 Task: Create Card Supply Chain Planning in Board IT Security Best Practices to Workspace Cloud Storage Services. Create Card Flea Market Review in Board Employee Motivation and Engagement Programs to Workspace Cloud Storage Services. Create Card Supply Chain Execution in Board Market Segmentation and Targeting Market Size Estimation and Analysis to Workspace Cloud Storage Services
Action: Mouse moved to (55, 278)
Screenshot: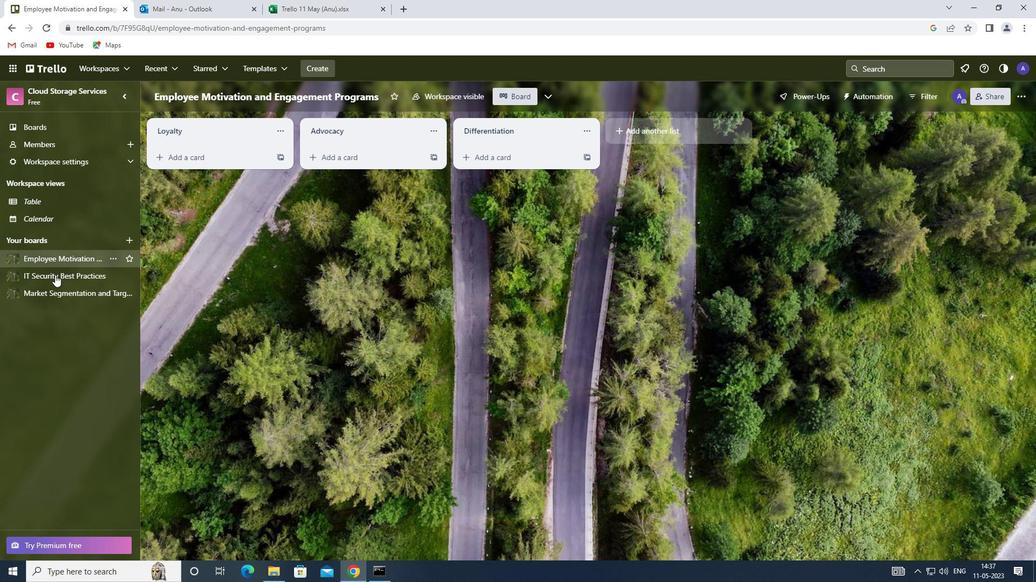 
Action: Mouse pressed left at (55, 278)
Screenshot: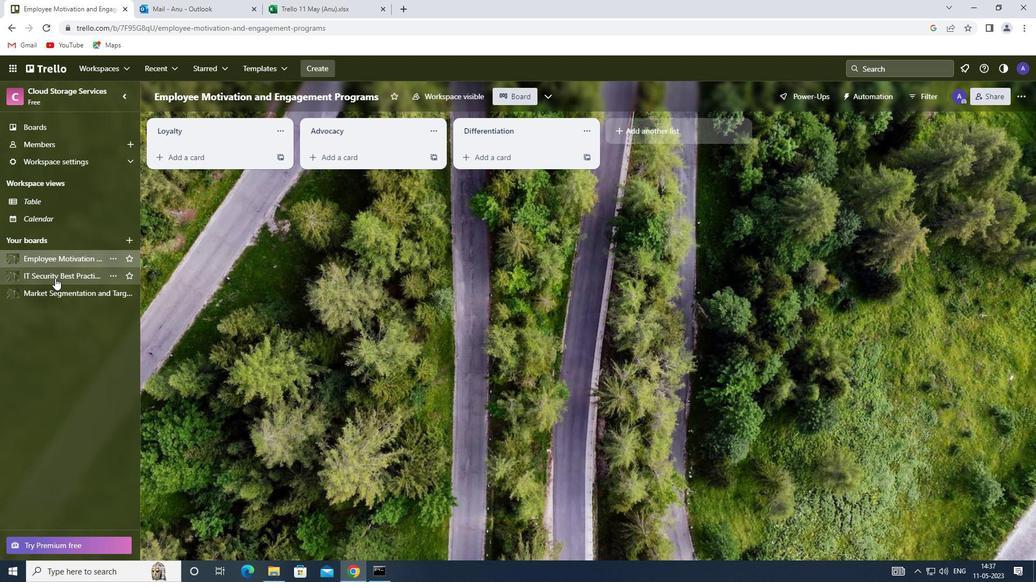 
Action: Mouse moved to (201, 160)
Screenshot: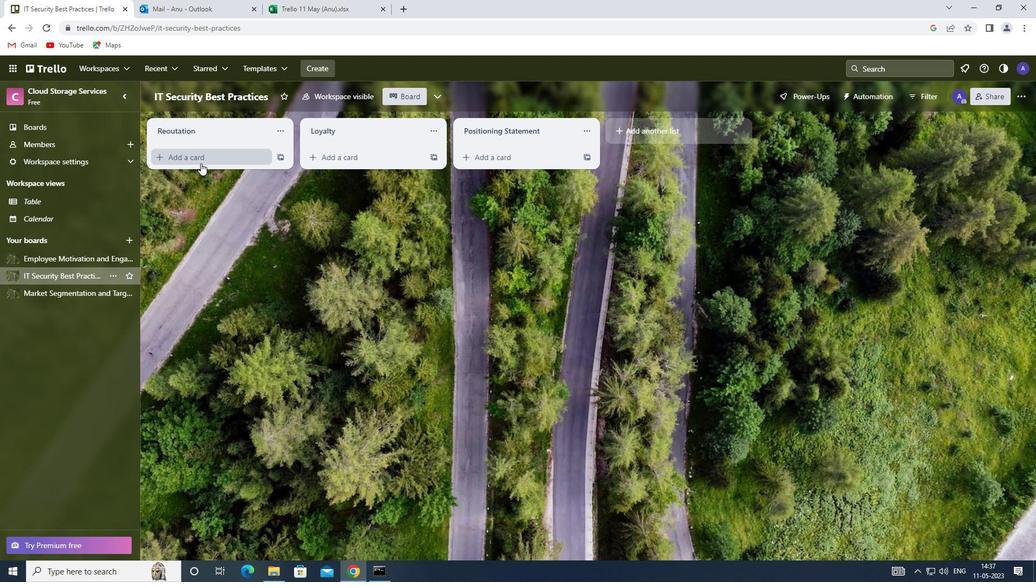 
Action: Mouse pressed left at (201, 160)
Screenshot: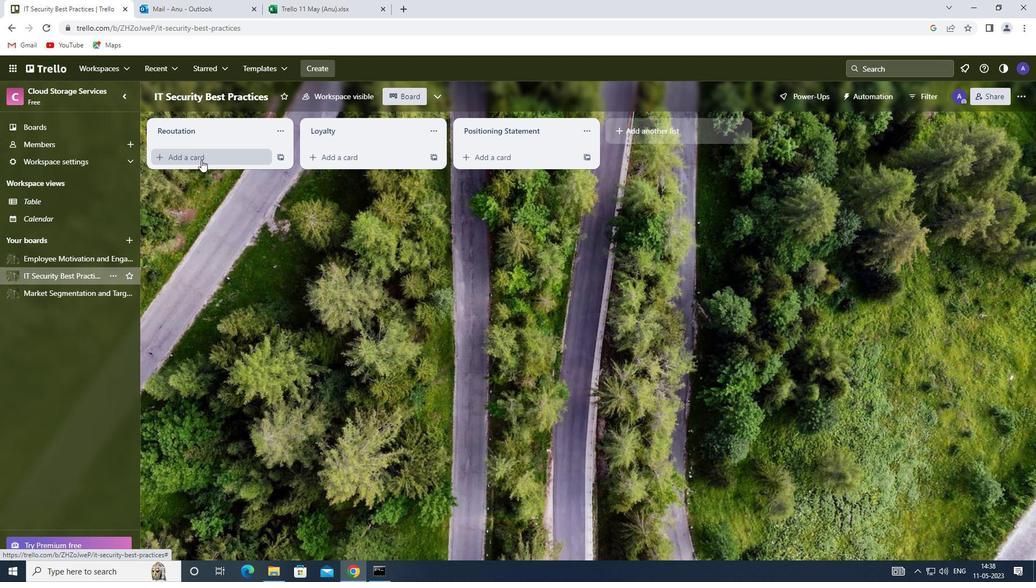 
Action: Mouse moved to (201, 159)
Screenshot: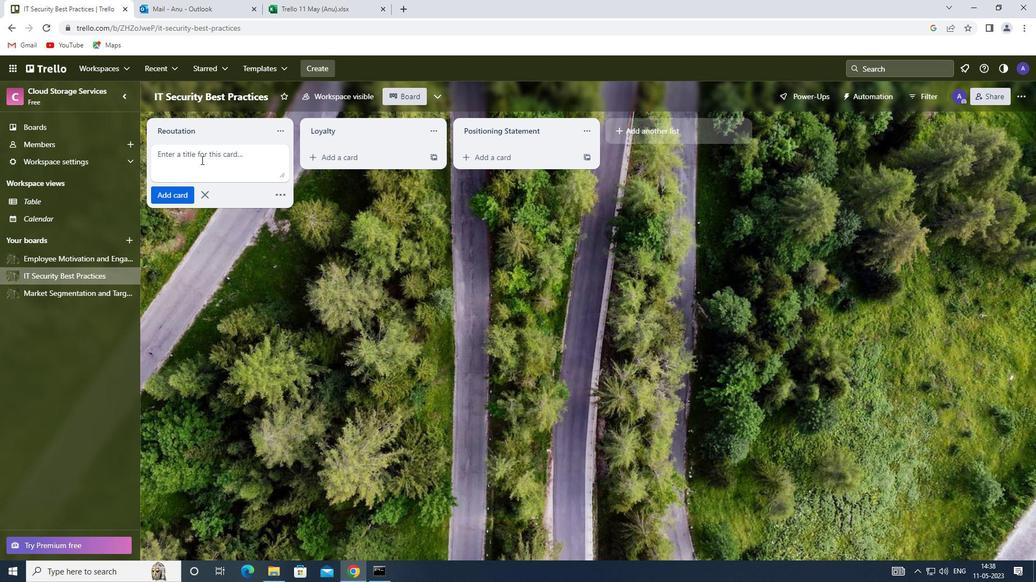 
Action: Key pressed <Key.shift>SUPPLY<Key.space><Key.shift>CHAIN<Key.space><Key.shift>PLANNING<Key.enter>
Screenshot: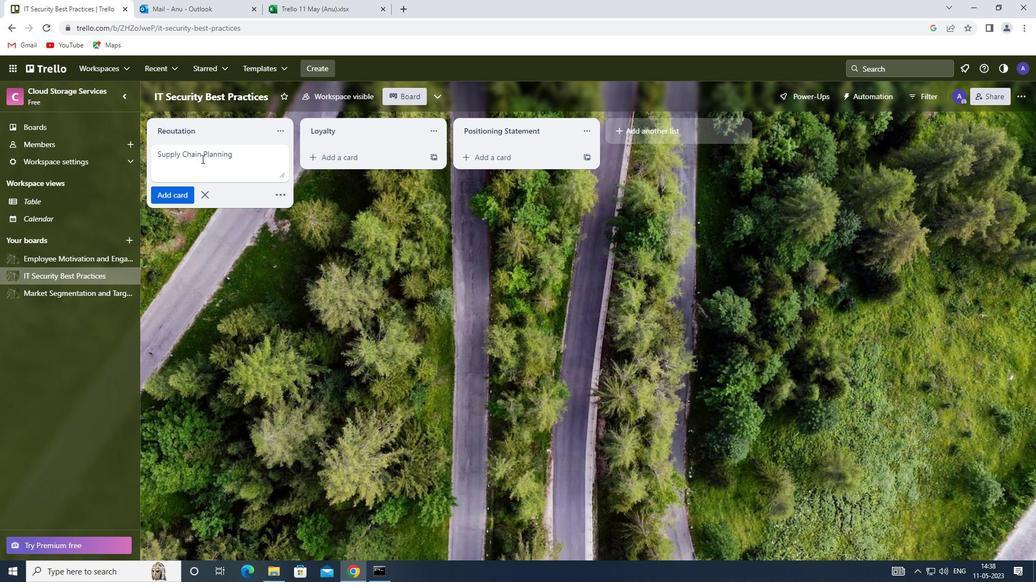 
Action: Mouse moved to (50, 260)
Screenshot: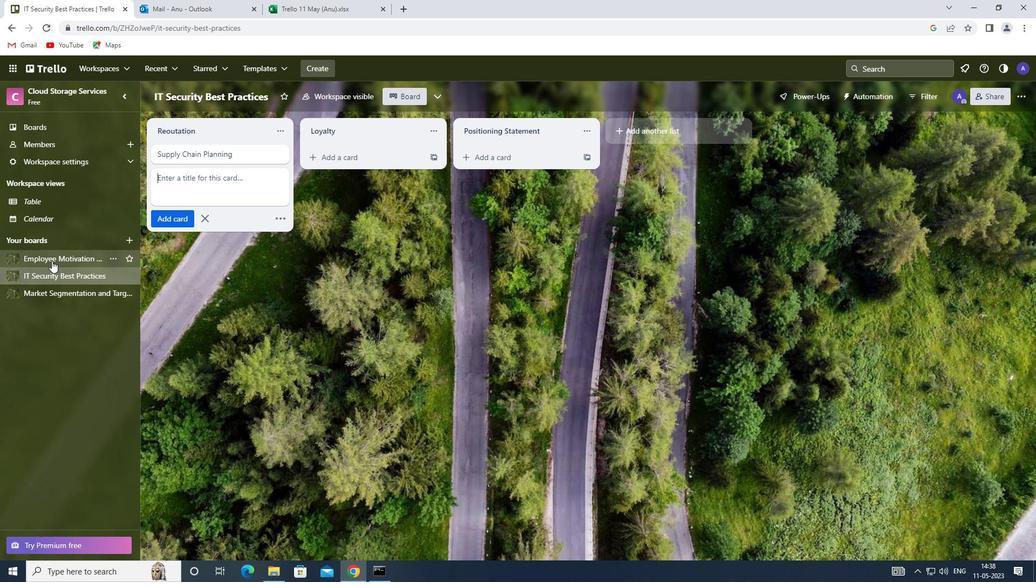 
Action: Mouse pressed left at (50, 260)
Screenshot: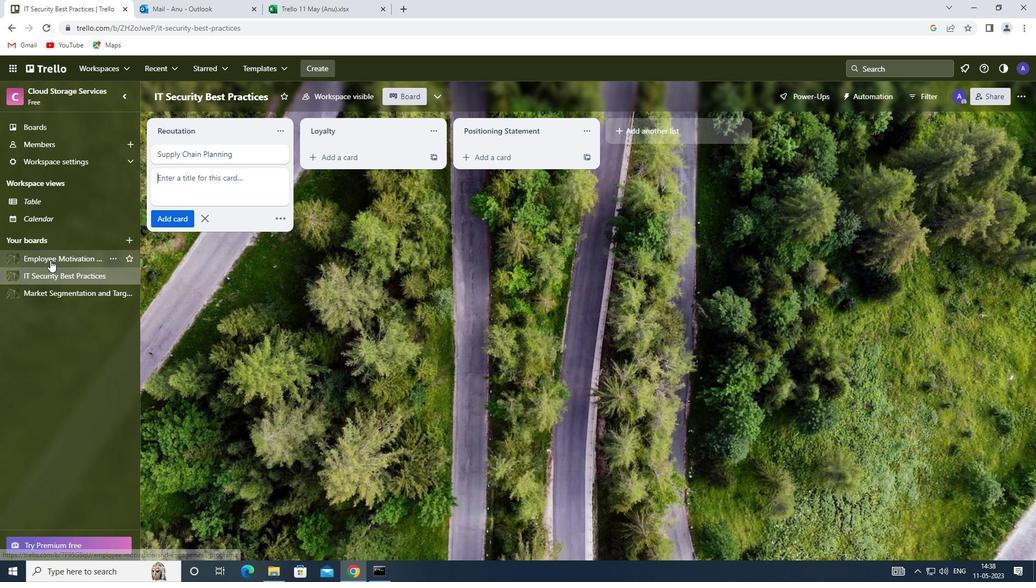 
Action: Mouse moved to (209, 159)
Screenshot: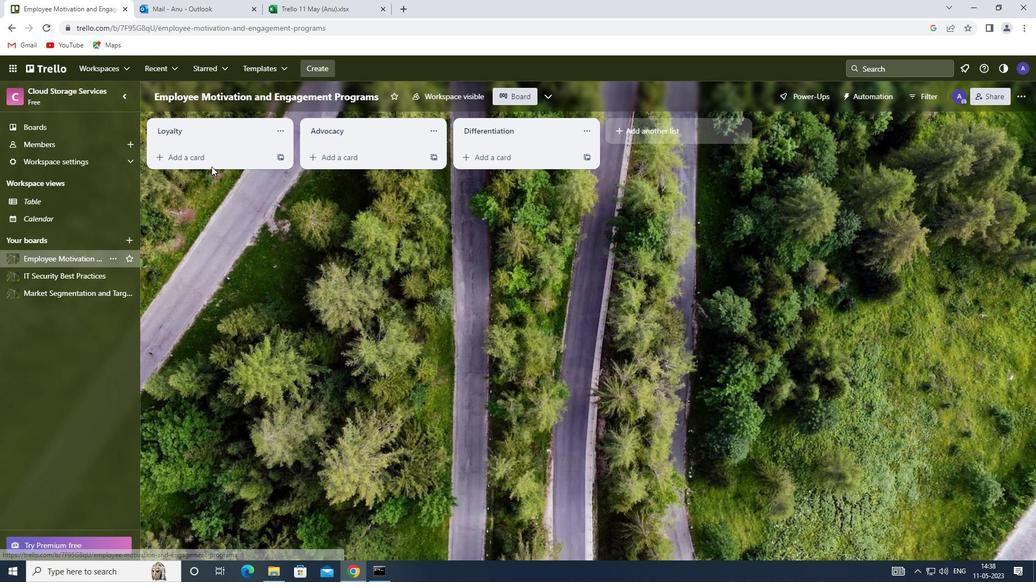 
Action: Mouse pressed left at (209, 159)
Screenshot: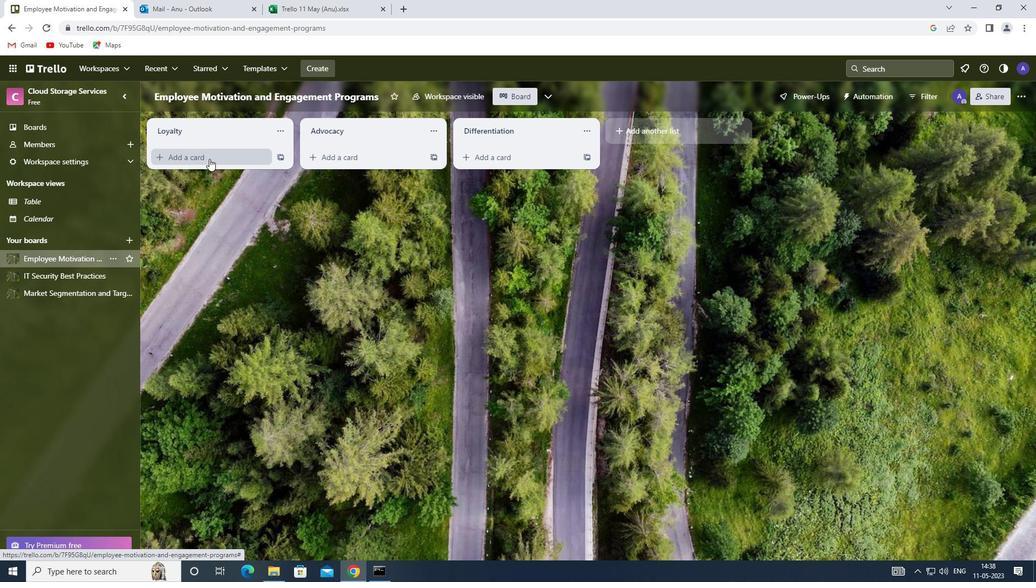 
Action: Key pressed <Key.shift><Key.shift><Key.shift><Key.shift>FLEA<Key.space><Key.shift>MARKET<Key.space><Key.shift>REVIEW<Key.enter>
Screenshot: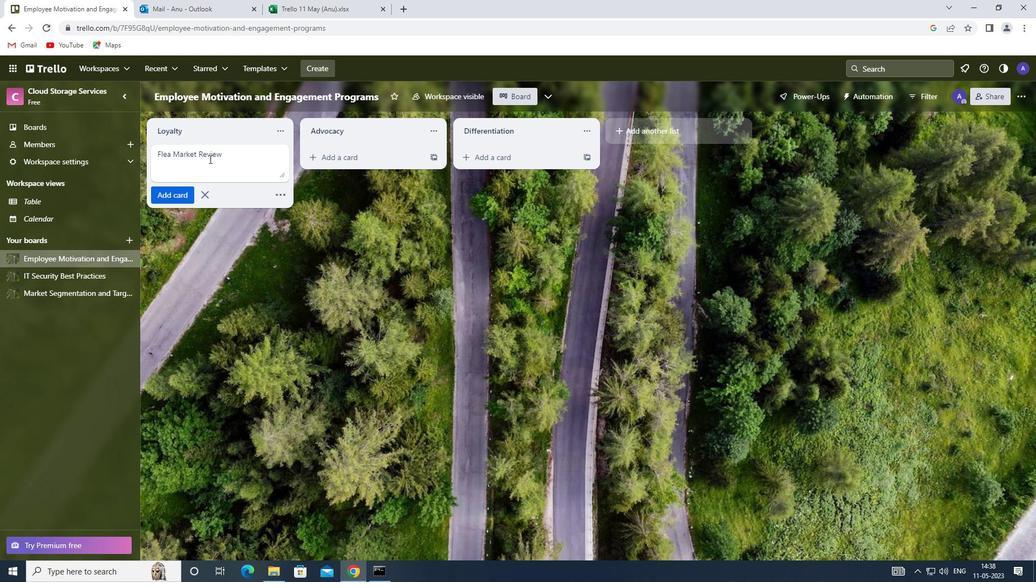 
Action: Mouse moved to (57, 292)
Screenshot: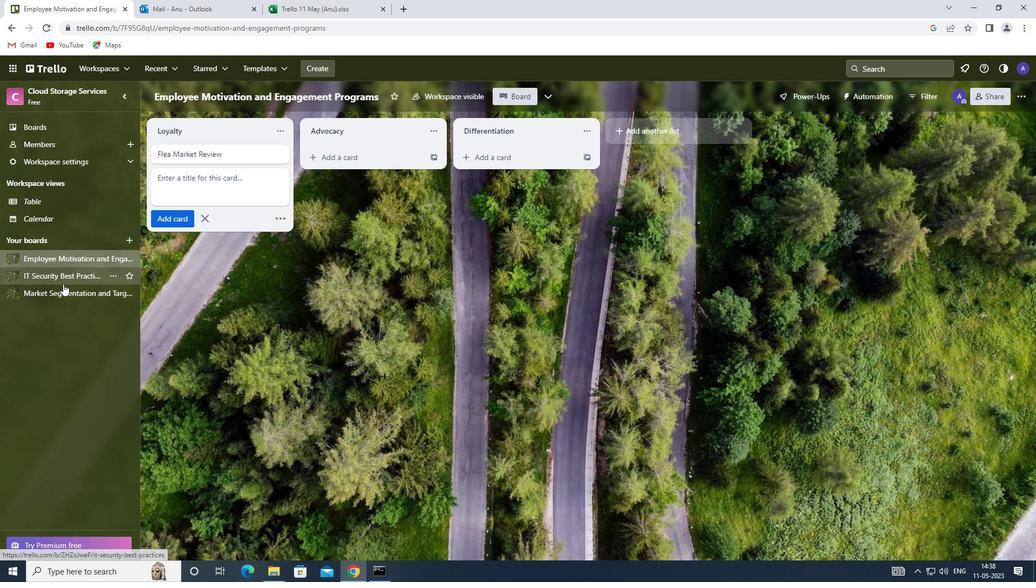 
Action: Mouse pressed left at (57, 292)
Screenshot: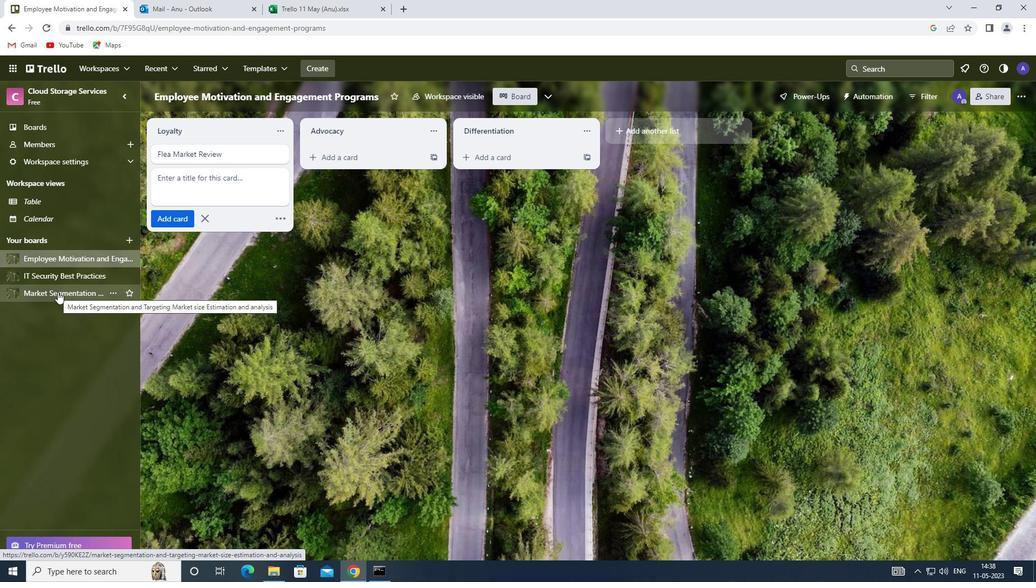 
Action: Mouse moved to (194, 164)
Screenshot: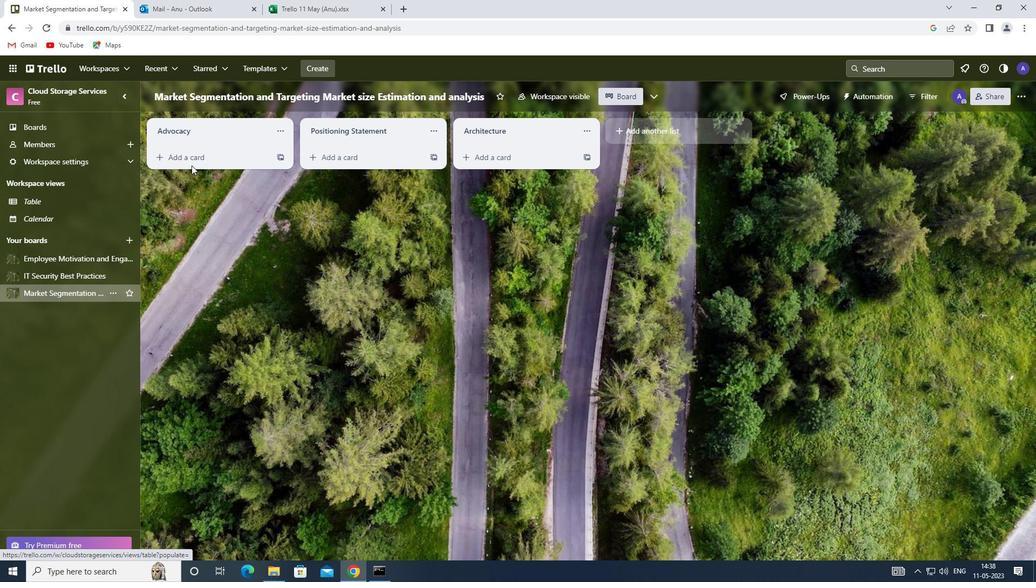 
Action: Mouse pressed left at (194, 164)
Screenshot: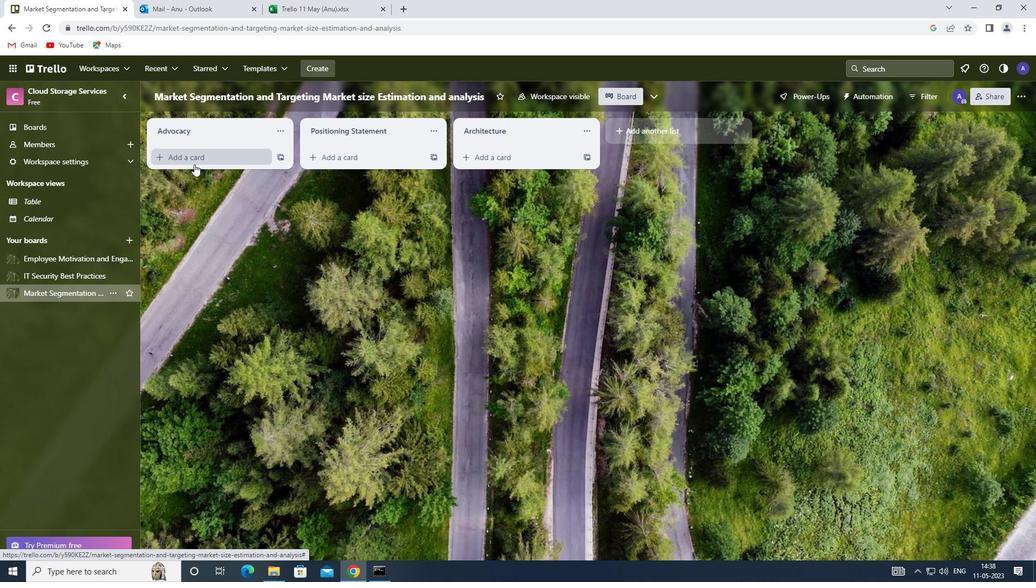 
Action: Mouse moved to (182, 162)
Screenshot: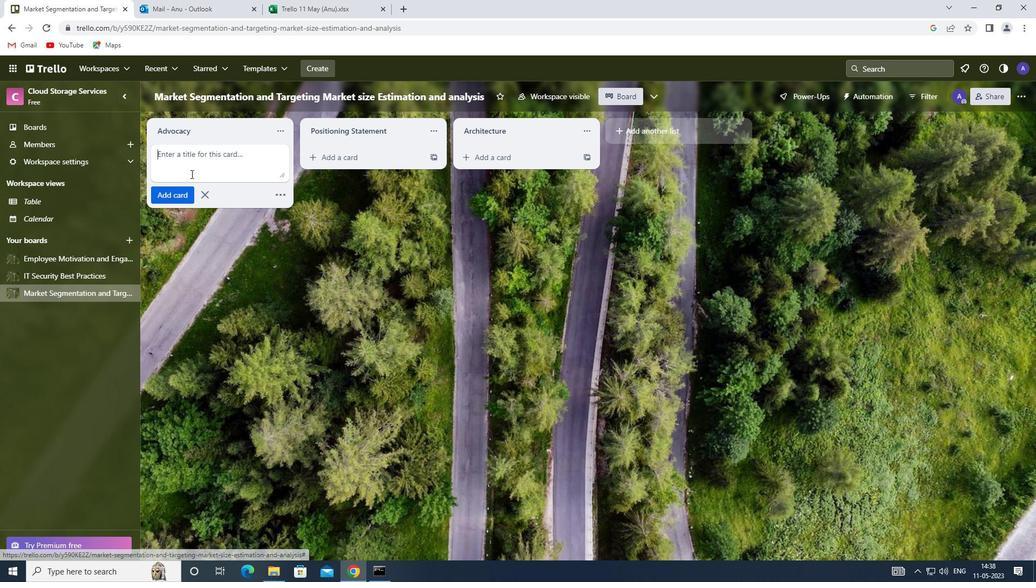 
Action: Mouse pressed left at (182, 162)
Screenshot: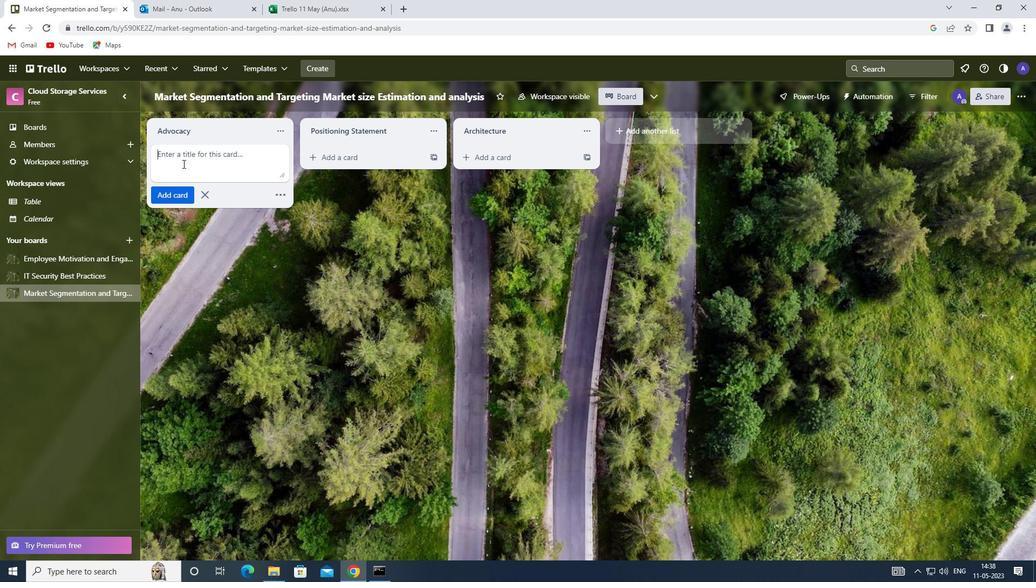 
Action: Key pressed <Key.shift>SUPPLY<Key.space>C<Key.backspace><Key.shift>CHAIN<Key.space><Key.shift><Key.shift><Key.shift><Key.shift><Key.shift><Key.shift><Key.shift><Key.shift><Key.shift><Key.shift><Key.shift><Key.shift><Key.shift><Key.shift><Key.shift>EXECUTION<Key.enter>
Screenshot: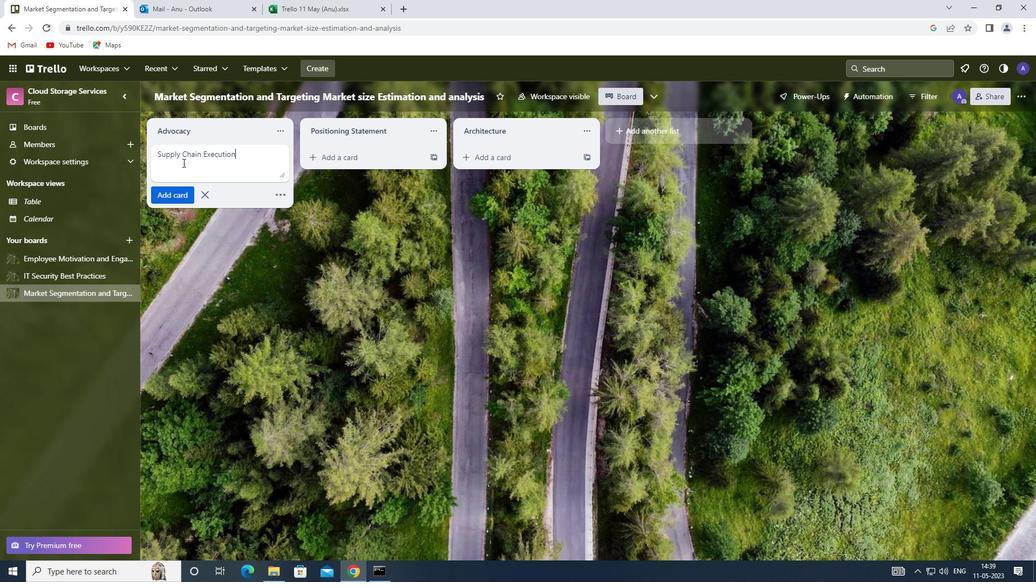 
